Task: Create a project with template Project Timeline with name TrueNorth with privacy Public and in the team Recorders . Create three sections in the project as To-Do, Doing and Done.
Action: Mouse moved to (60, 55)
Screenshot: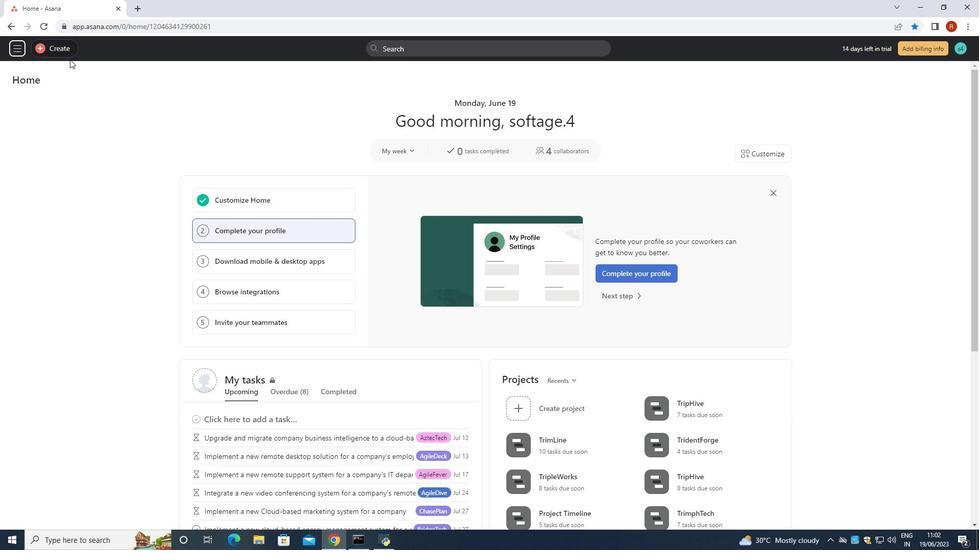 
Action: Mouse pressed left at (60, 55)
Screenshot: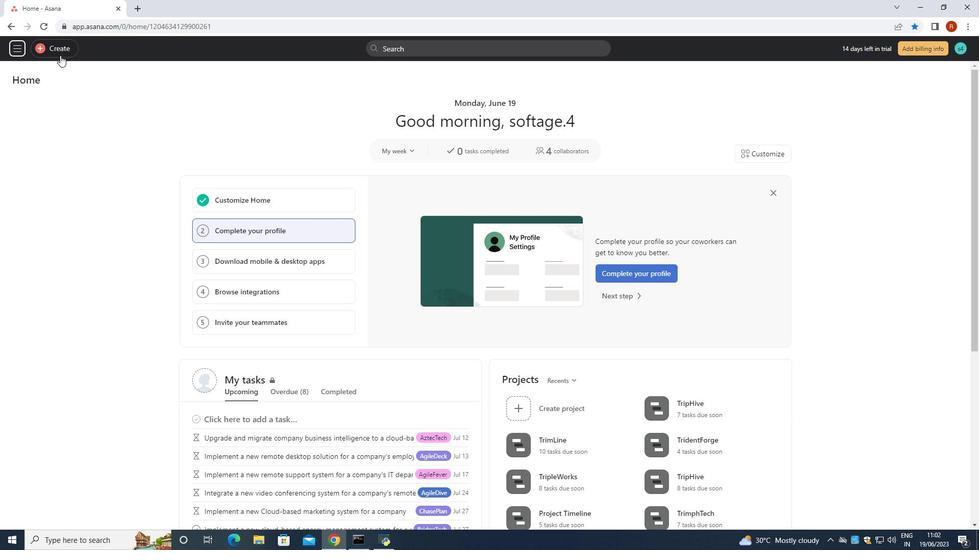
Action: Mouse moved to (116, 69)
Screenshot: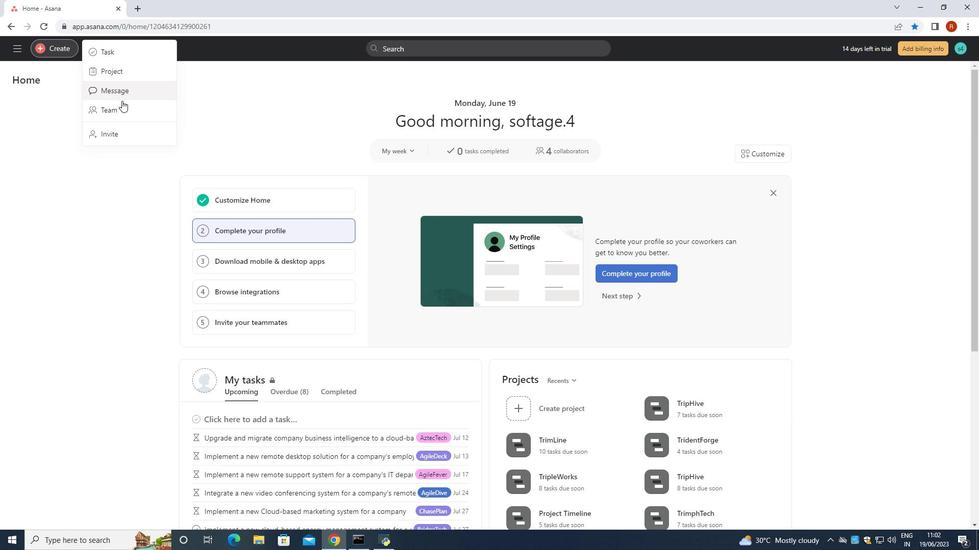 
Action: Mouse pressed left at (116, 69)
Screenshot: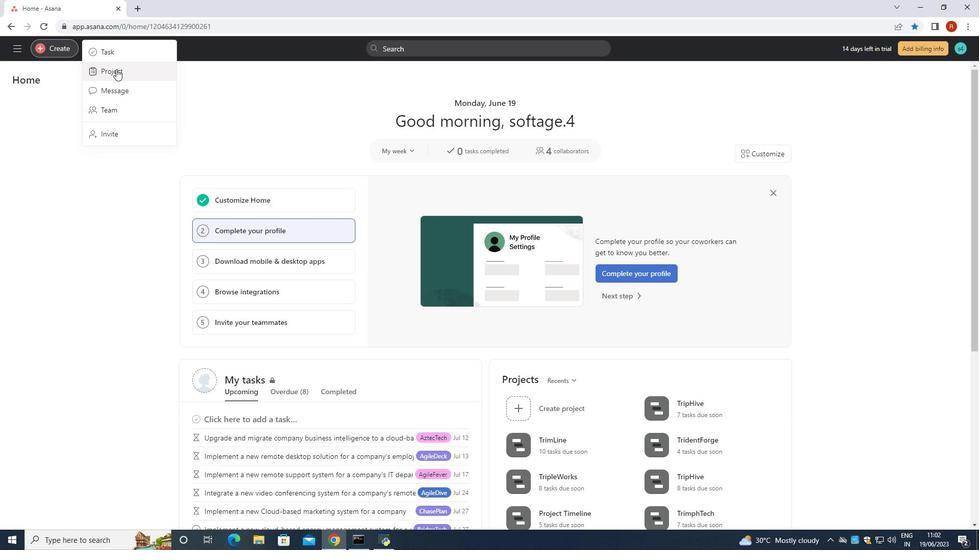 
Action: Mouse moved to (506, 285)
Screenshot: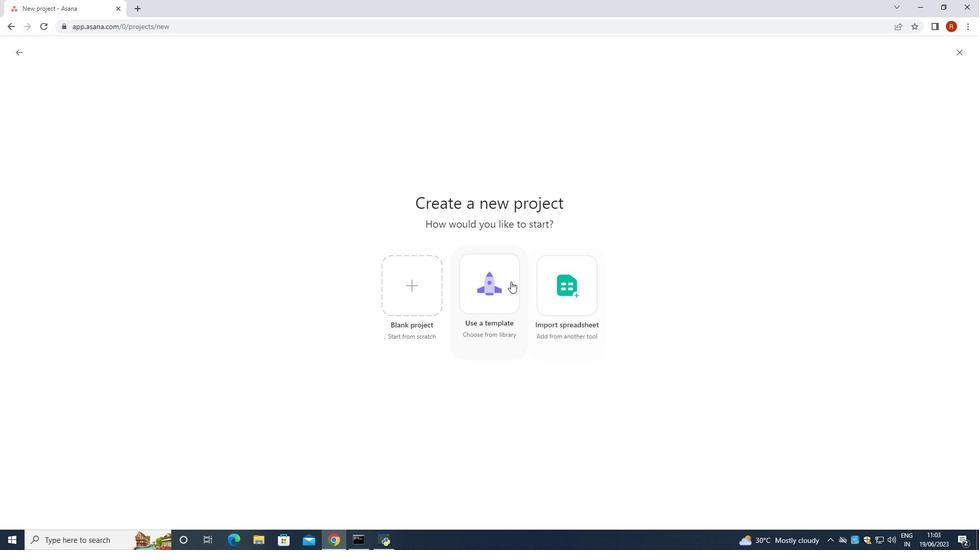 
Action: Mouse pressed left at (506, 285)
Screenshot: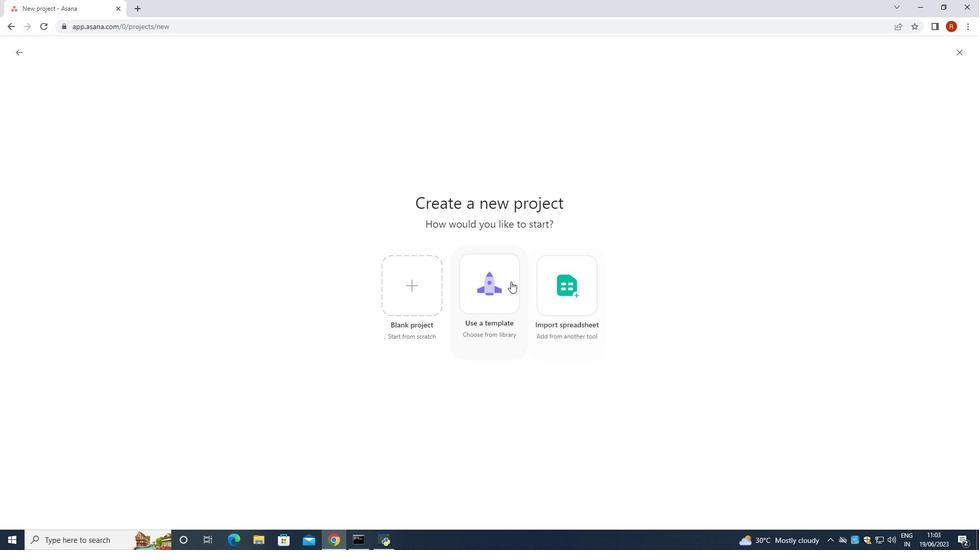 
Action: Mouse moved to (88, 281)
Screenshot: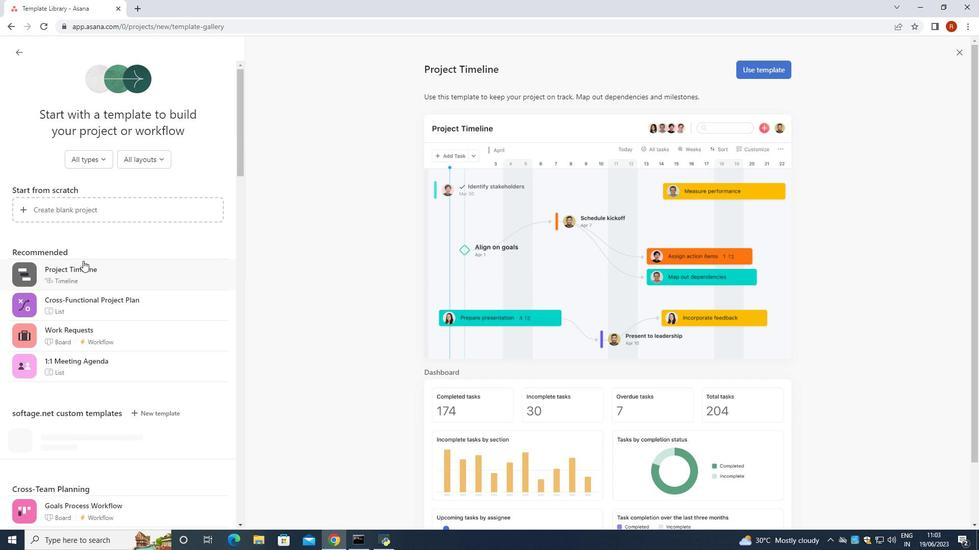 
Action: Mouse pressed left at (88, 281)
Screenshot: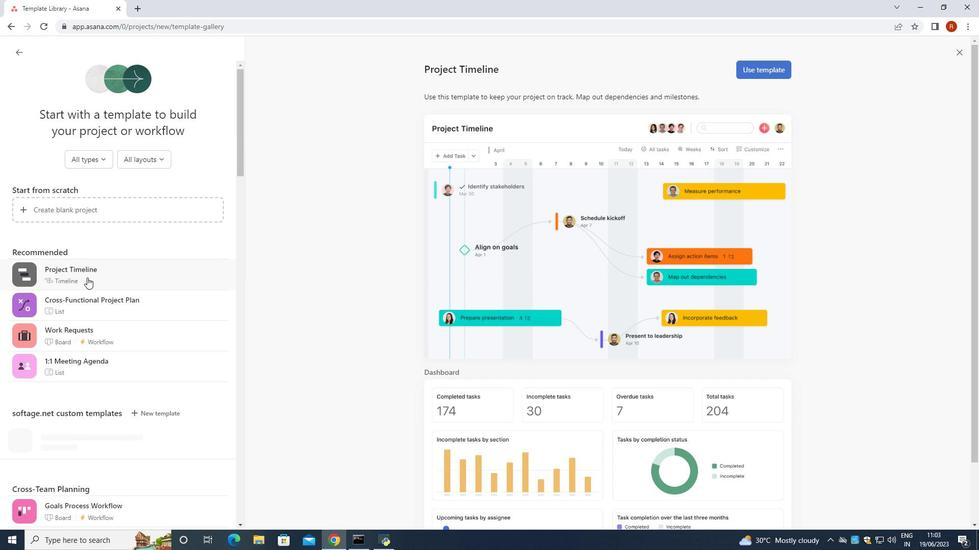 
Action: Mouse moved to (753, 72)
Screenshot: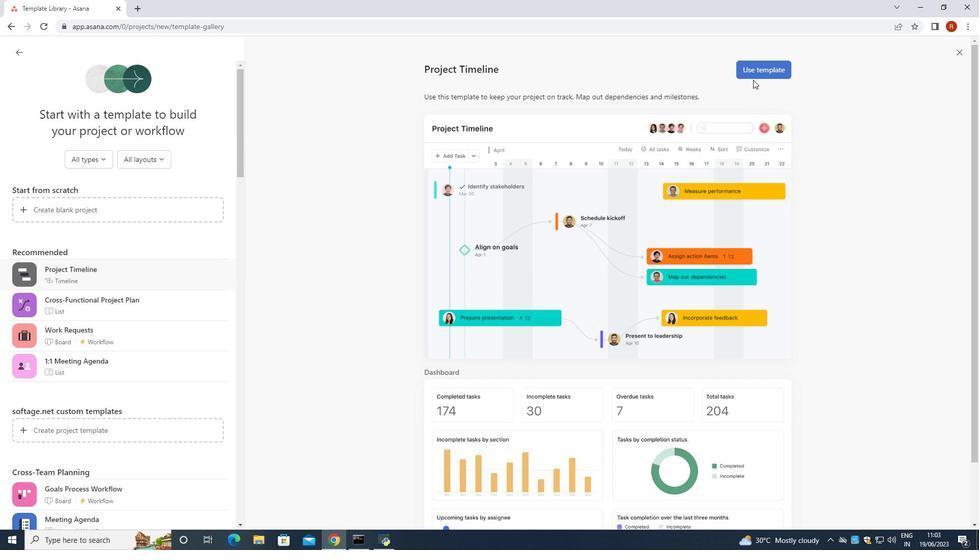 
Action: Mouse pressed left at (753, 72)
Screenshot: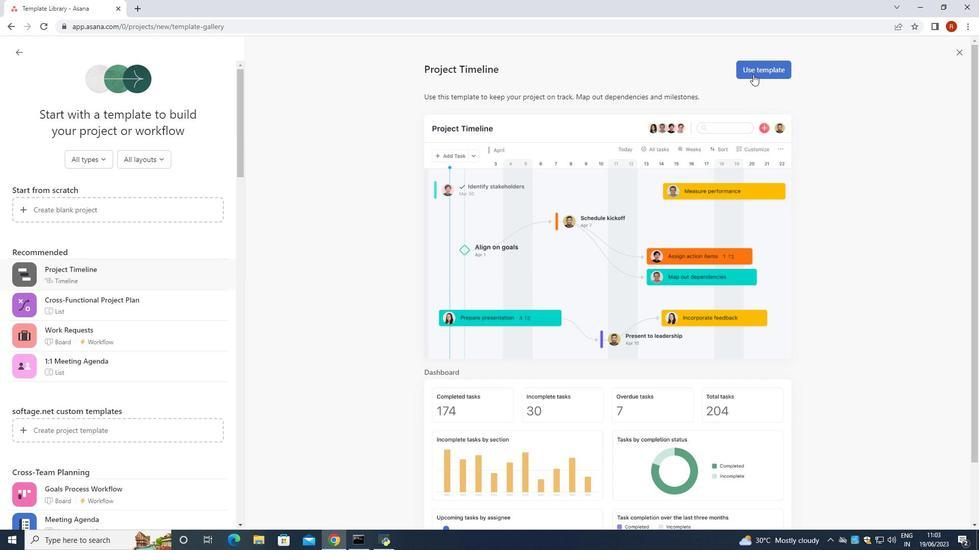 
Action: Mouse moved to (753, 72)
Screenshot: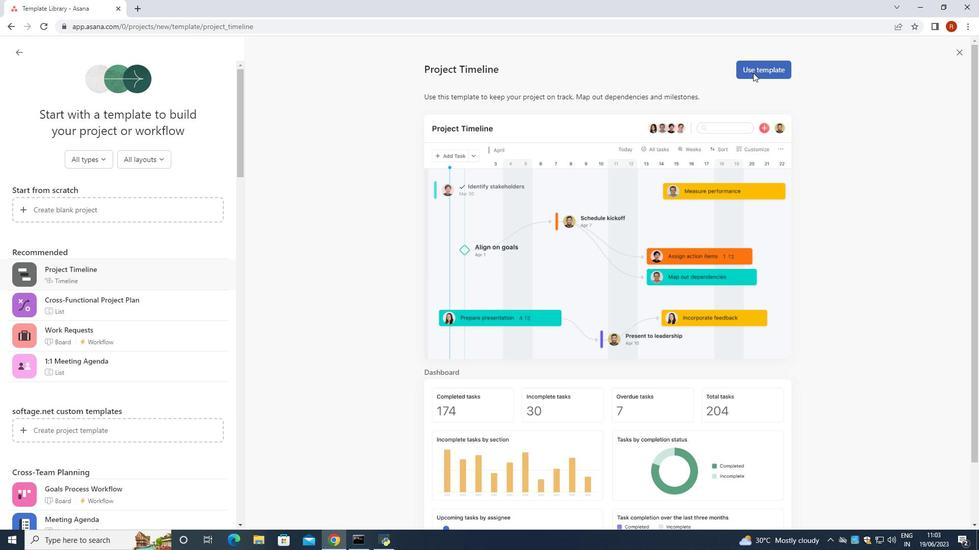 
Action: Key pressed <Key.backspace><Key.shift>True<Key.shift>North
Screenshot: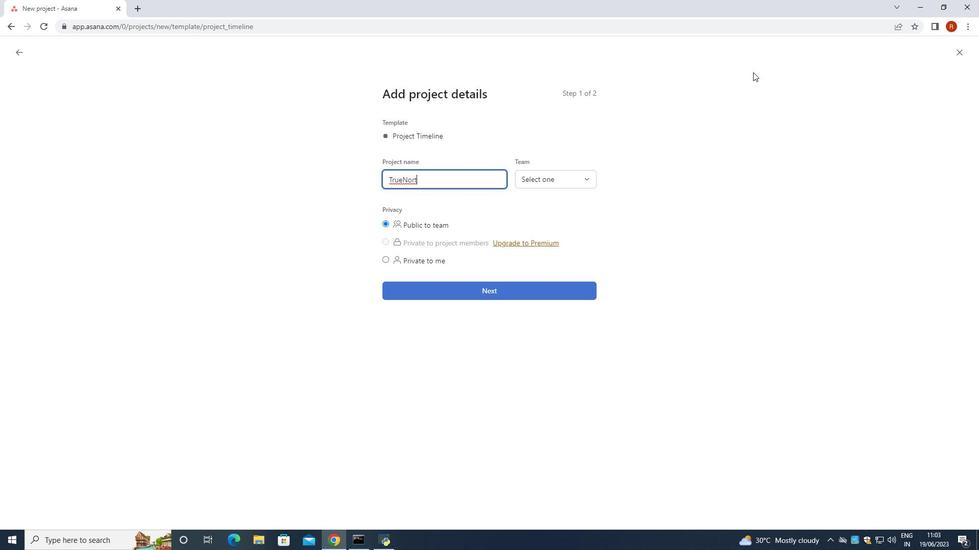 
Action: Mouse moved to (431, 221)
Screenshot: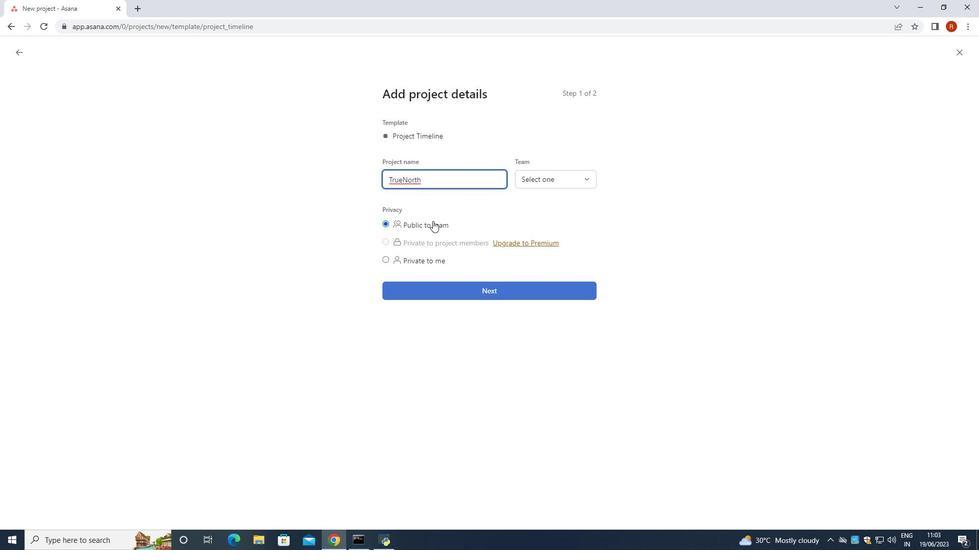 
Action: Mouse pressed left at (431, 221)
Screenshot: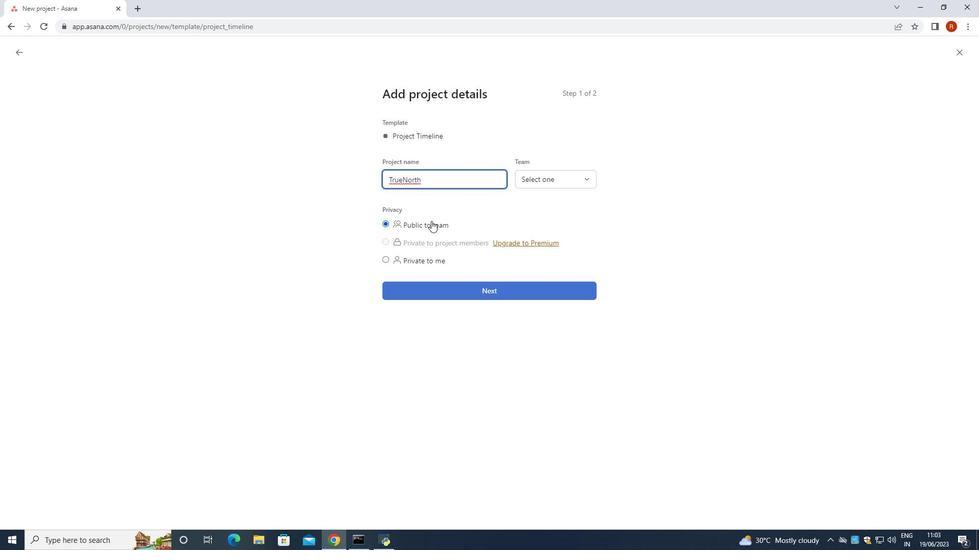 
Action: Mouse moved to (554, 183)
Screenshot: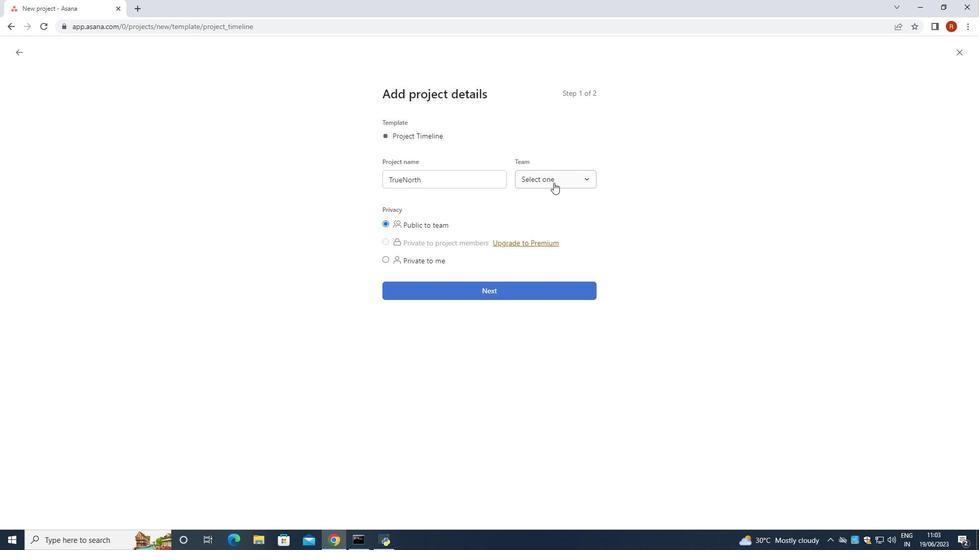 
Action: Mouse pressed left at (554, 183)
Screenshot: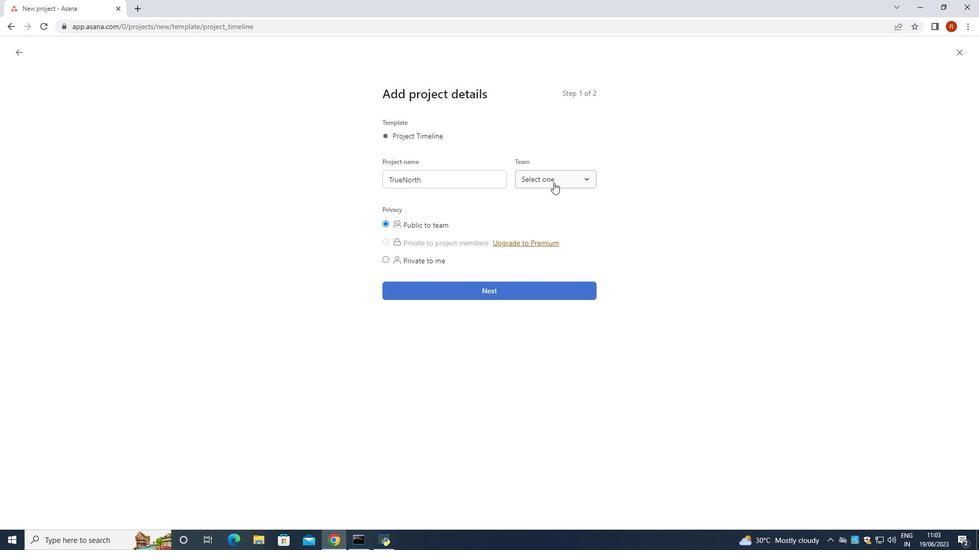 
Action: Mouse moved to (558, 238)
Screenshot: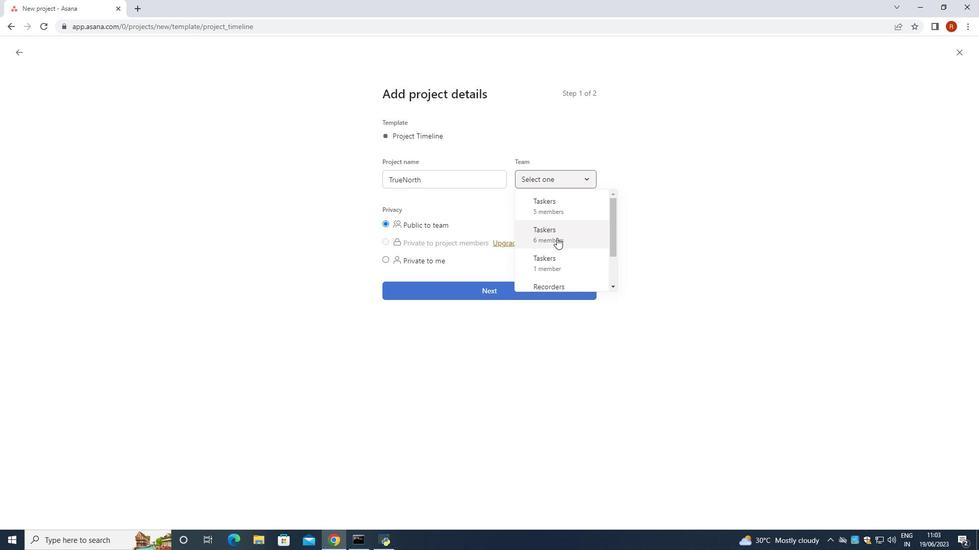 
Action: Mouse scrolled (558, 238) with delta (0, 0)
Screenshot: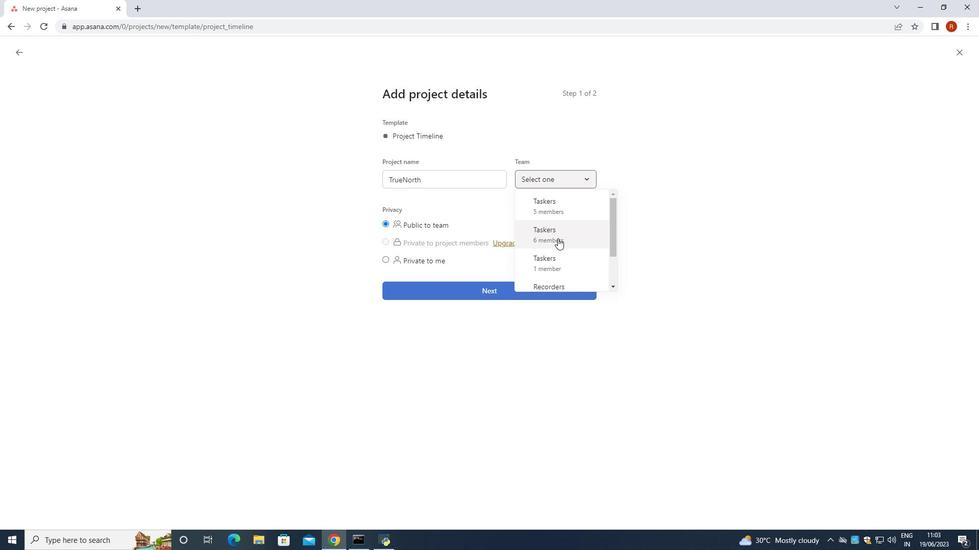 
Action: Mouse scrolled (558, 238) with delta (0, 0)
Screenshot: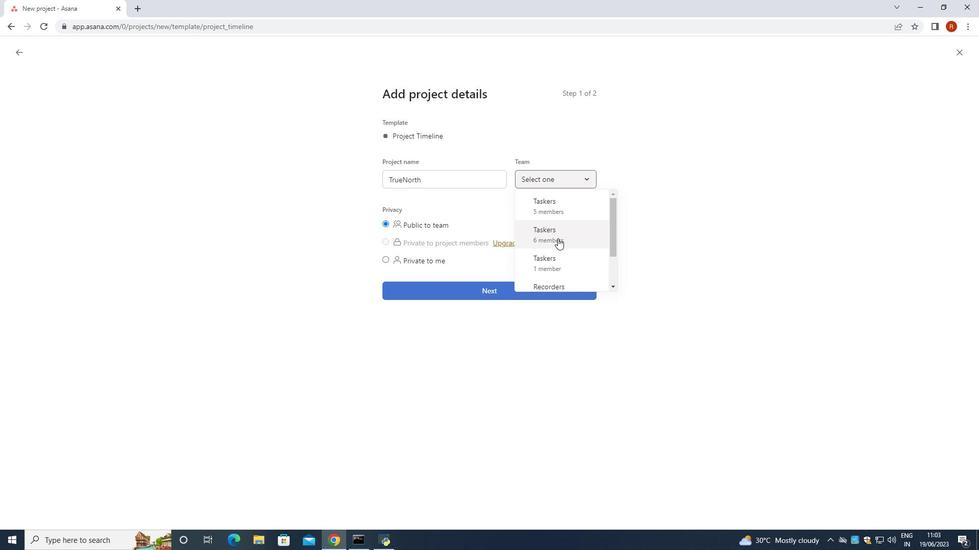 
Action: Mouse pressed left at (558, 238)
Screenshot: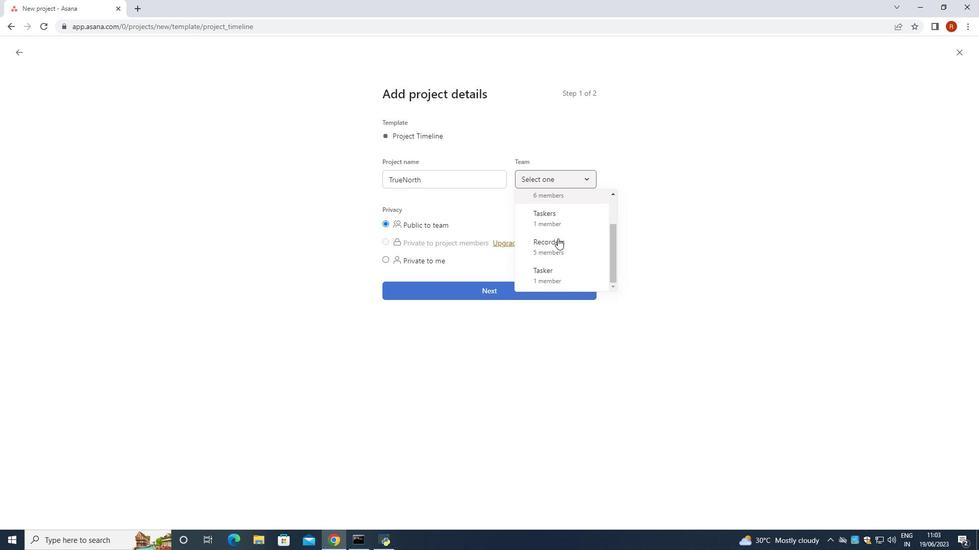 
Action: Mouse moved to (527, 269)
Screenshot: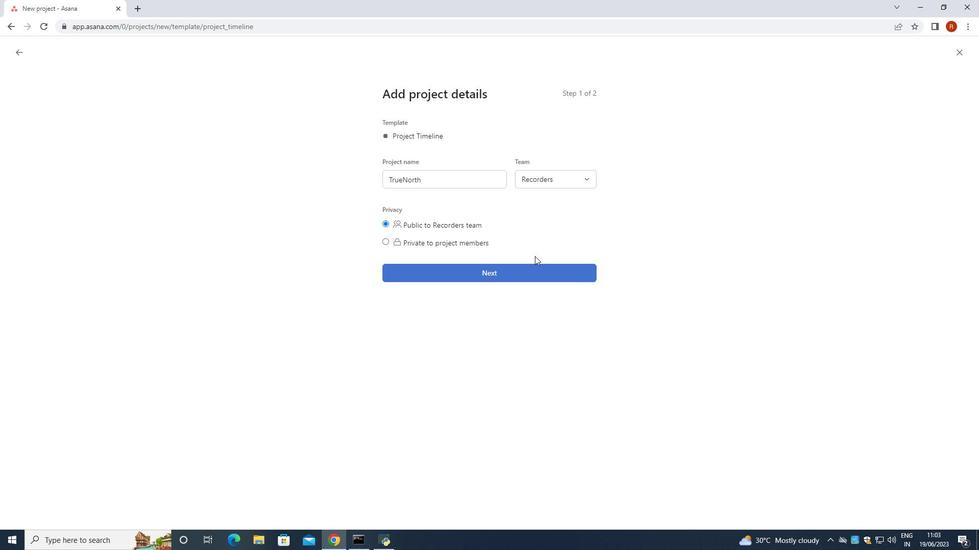
Action: Mouse pressed left at (527, 269)
Screenshot: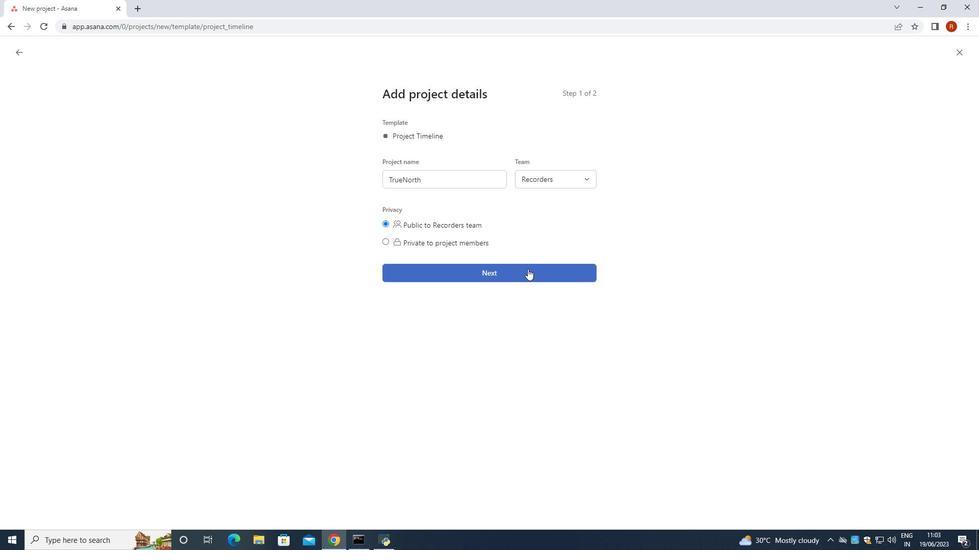 
Action: Mouse moved to (534, 304)
Screenshot: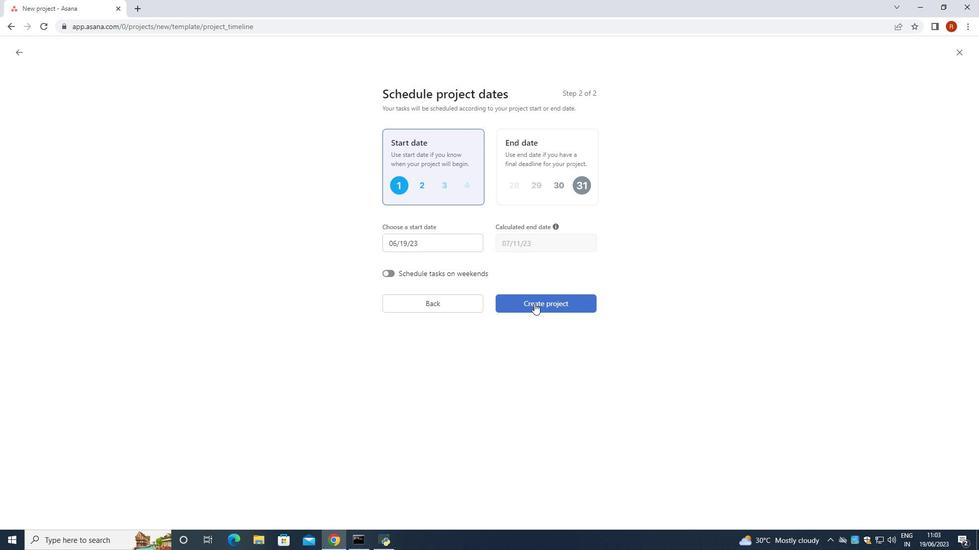 
Action: Mouse pressed left at (534, 304)
Screenshot: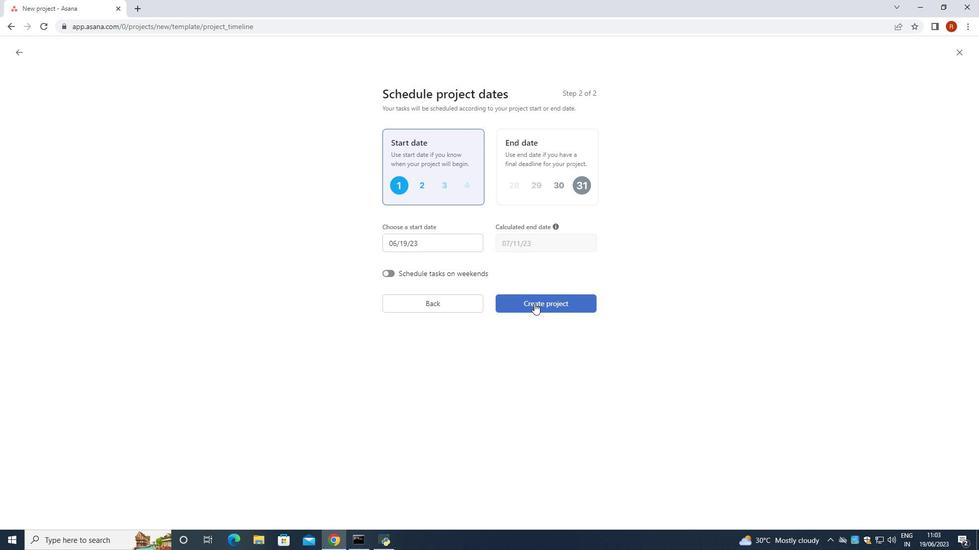 
Action: Mouse moved to (117, 464)
Screenshot: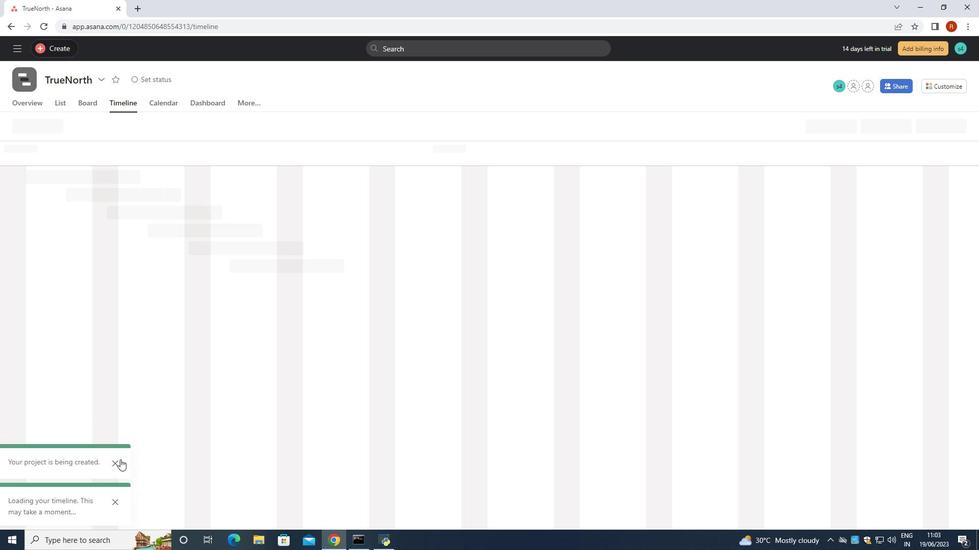 
Action: Mouse pressed left at (117, 464)
Screenshot: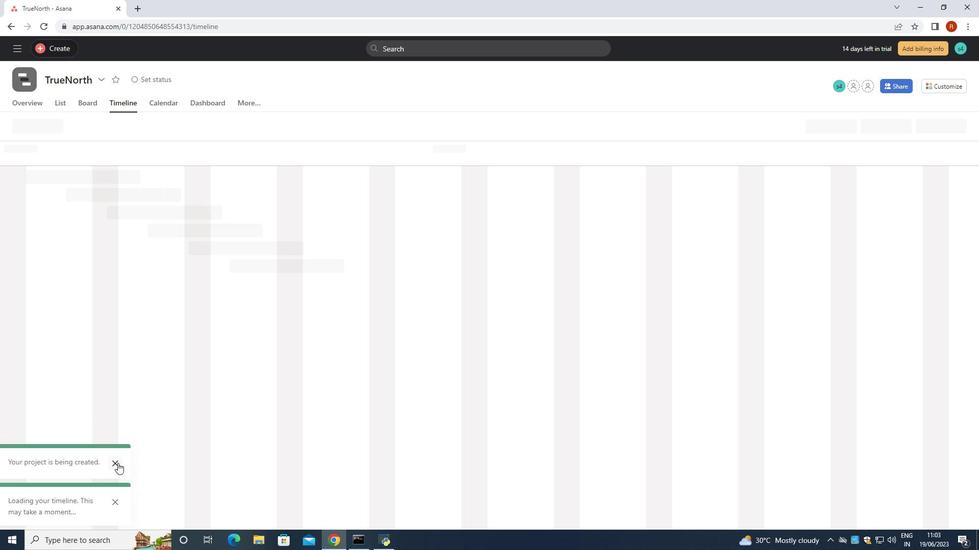
Action: Mouse moved to (115, 505)
Screenshot: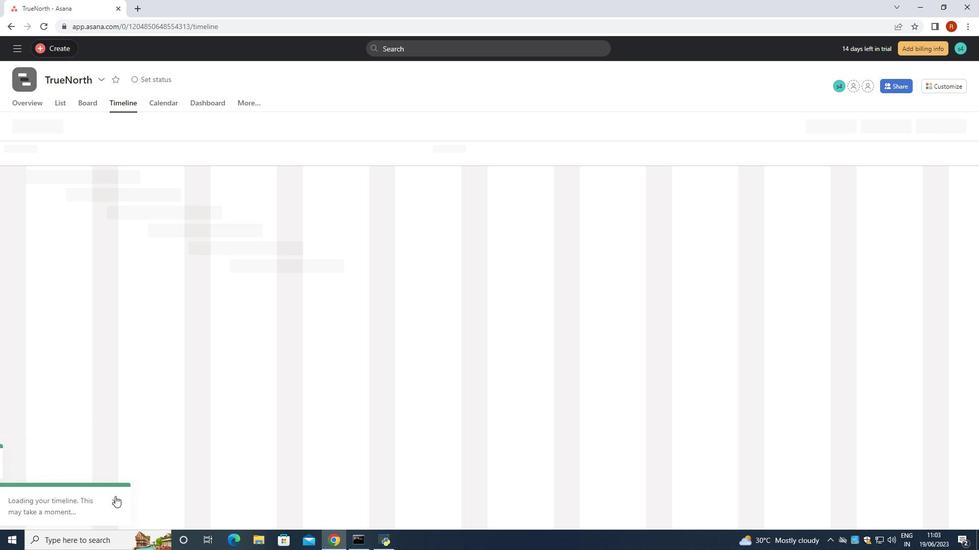 
Action: Mouse pressed left at (115, 505)
Screenshot: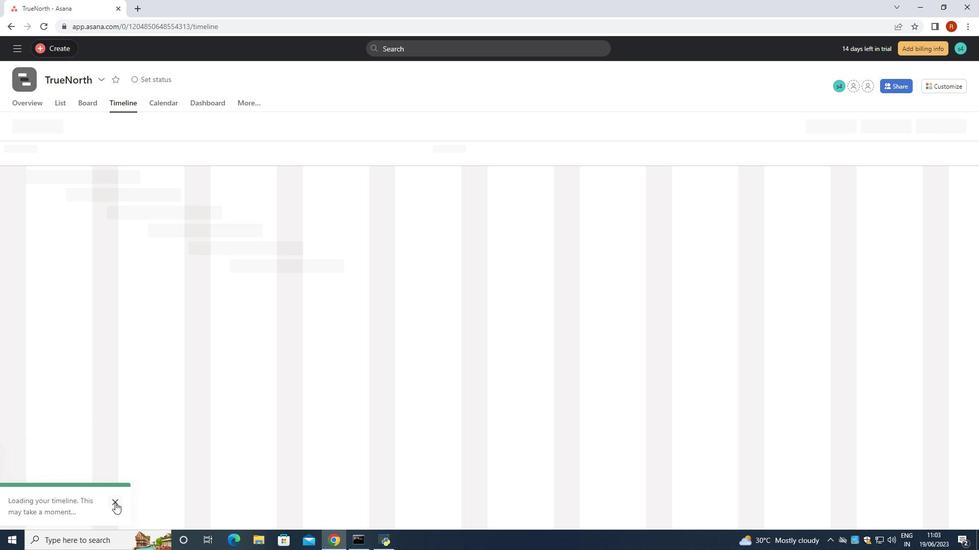 
Action: Mouse moved to (122, 412)
Screenshot: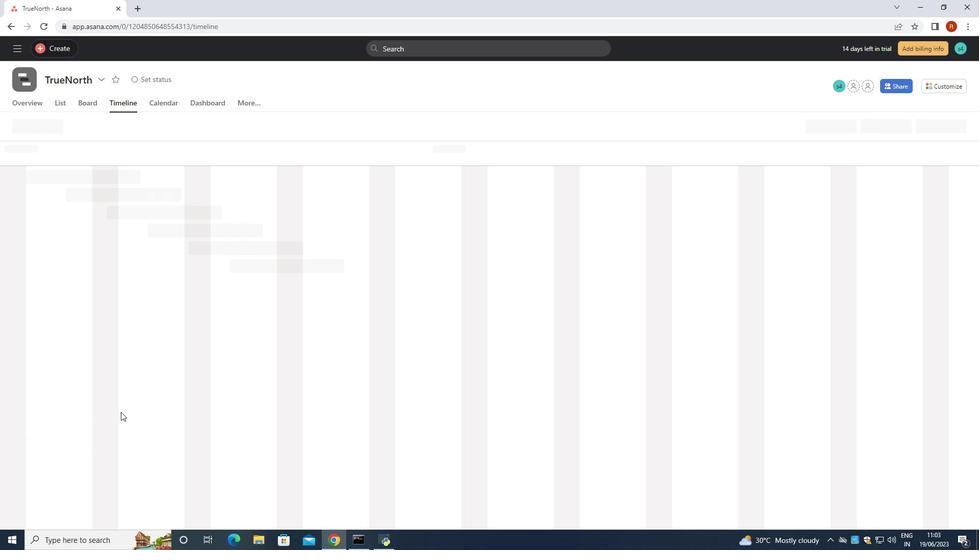 
Action: Mouse scrolled (122, 412) with delta (0, 0)
Screenshot: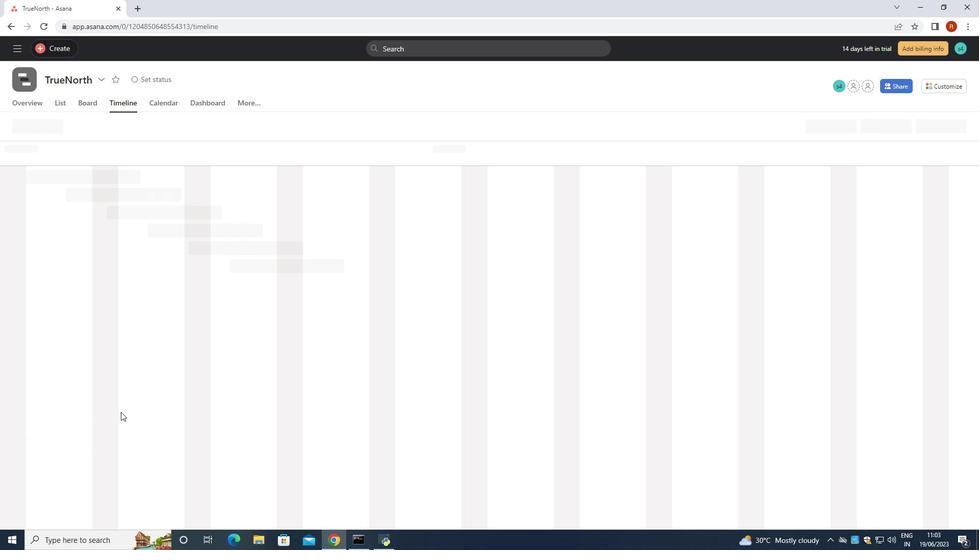 
Action: Mouse moved to (124, 97)
Screenshot: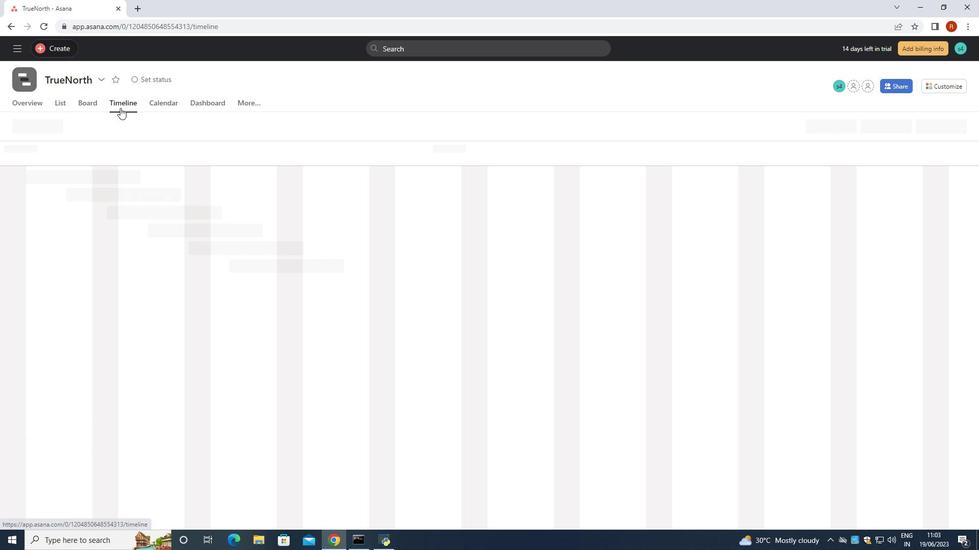 
Action: Mouse pressed left at (124, 97)
Screenshot: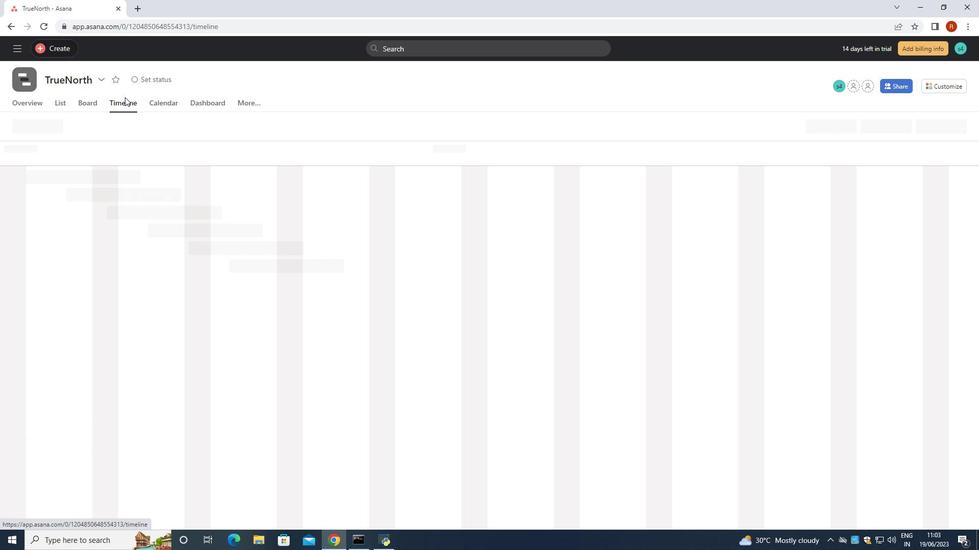 
Action: Mouse moved to (124, 102)
Screenshot: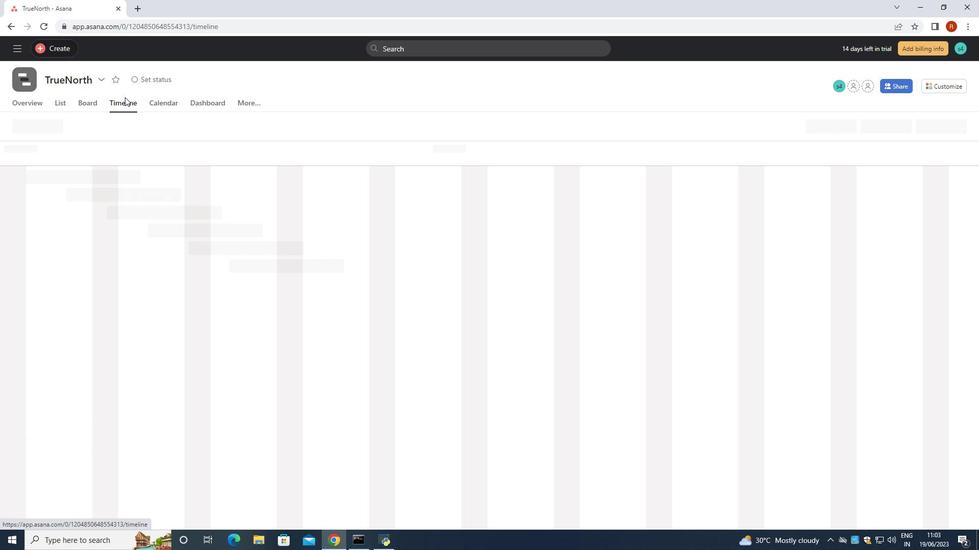 
Action: Mouse pressed left at (124, 102)
Screenshot: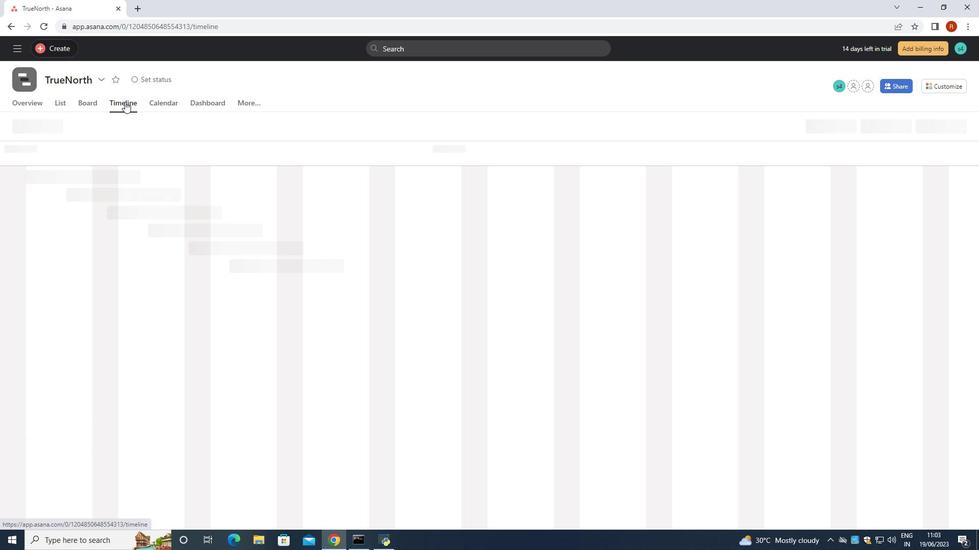 
Action: Mouse moved to (44, 348)
Screenshot: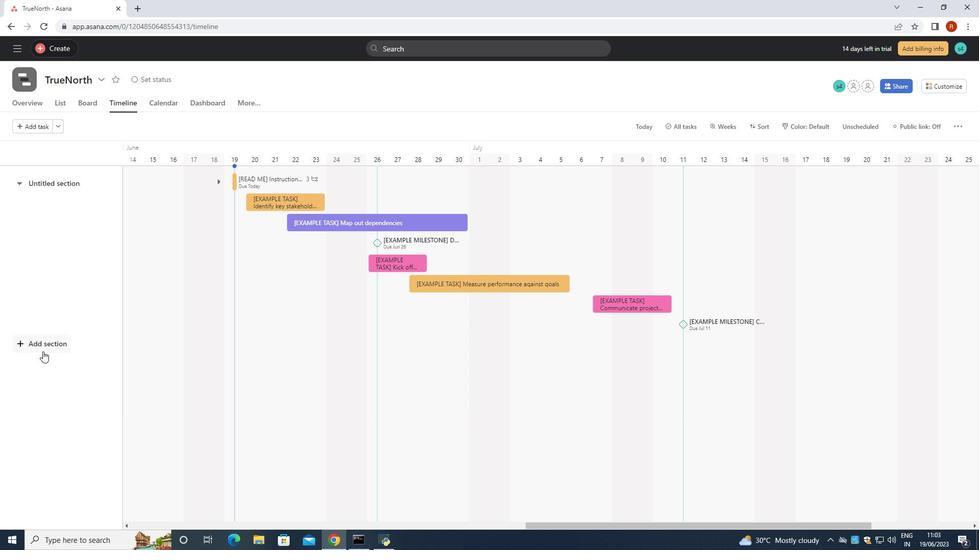 
Action: Mouse pressed left at (44, 348)
Screenshot: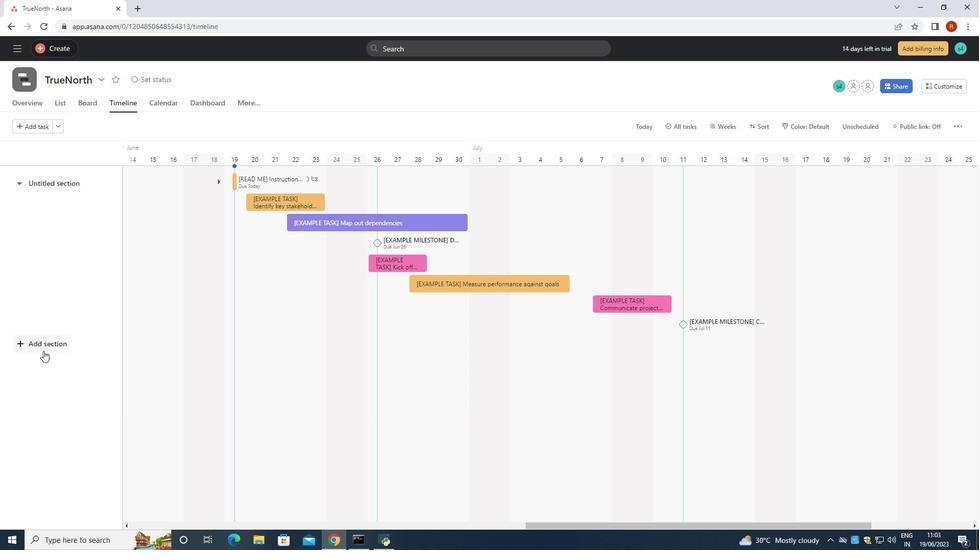 
Action: Key pressed <Key.shift>To-<Key.shift>Do
Screenshot: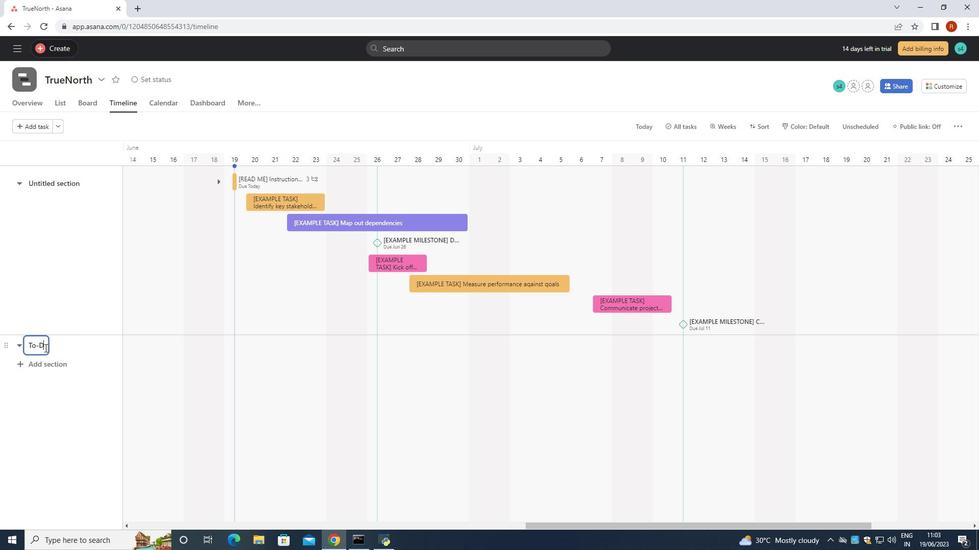 
Action: Mouse moved to (47, 367)
Screenshot: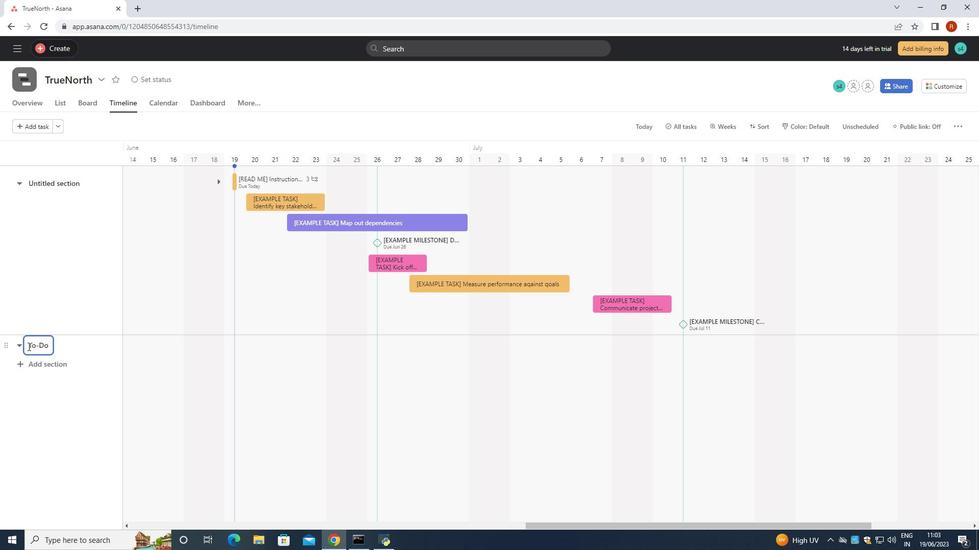 
Action: Mouse pressed left at (47, 367)
Screenshot: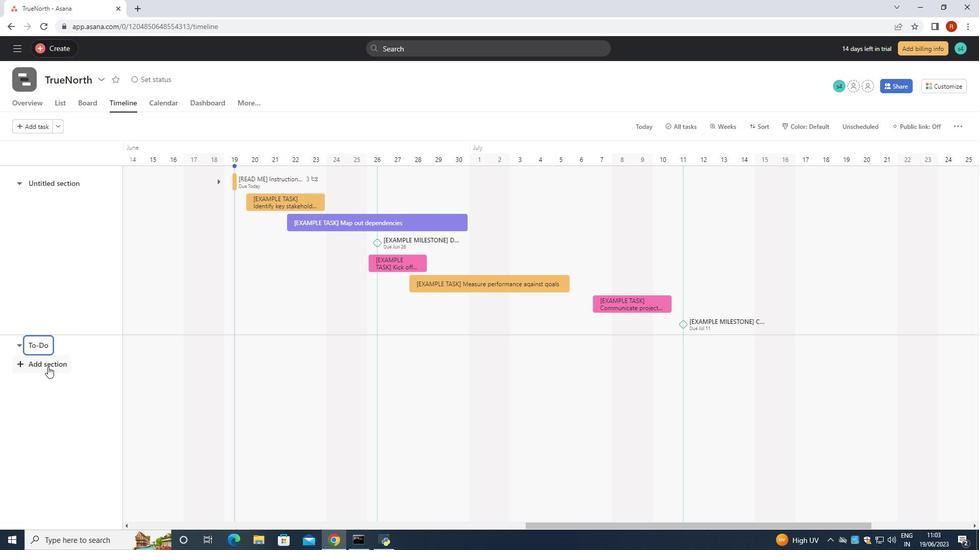 
Action: Key pressed <Key.shift>Doing
Screenshot: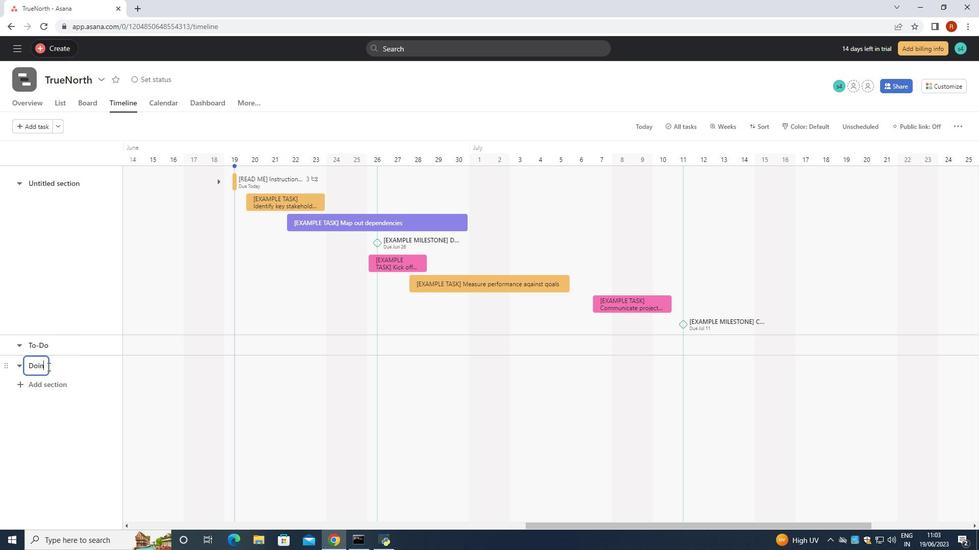 
Action: Mouse moved to (59, 382)
Screenshot: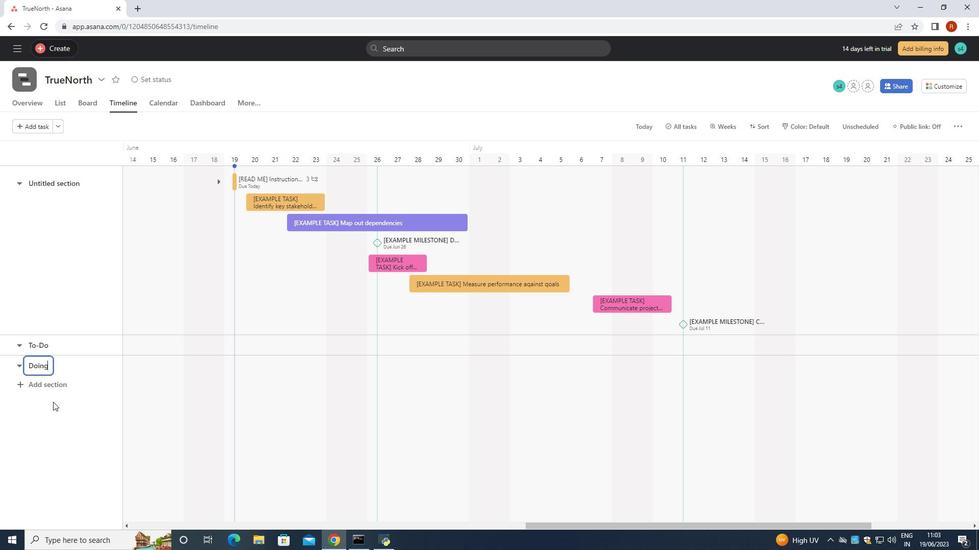 
Action: Mouse pressed left at (59, 382)
Screenshot: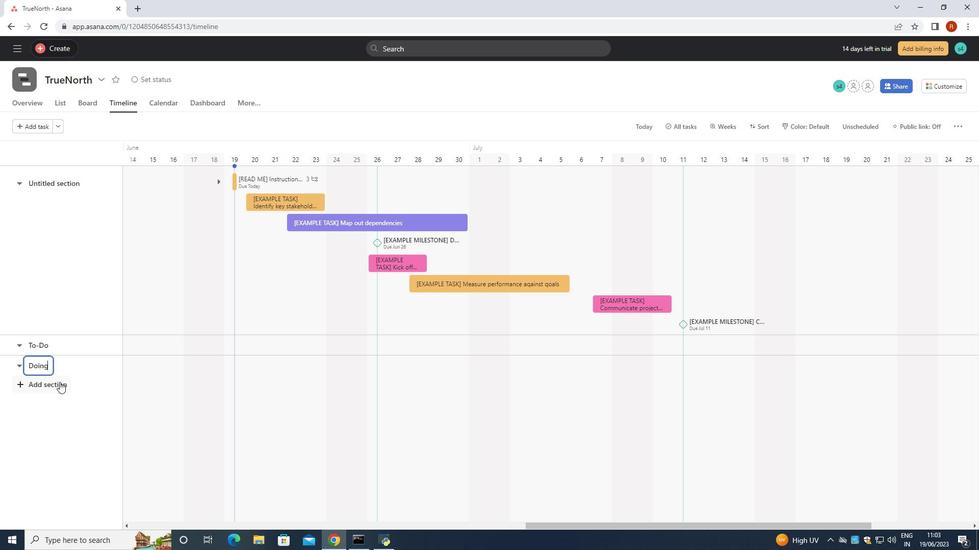 
Action: Key pressed <Key.shift>Done
Screenshot: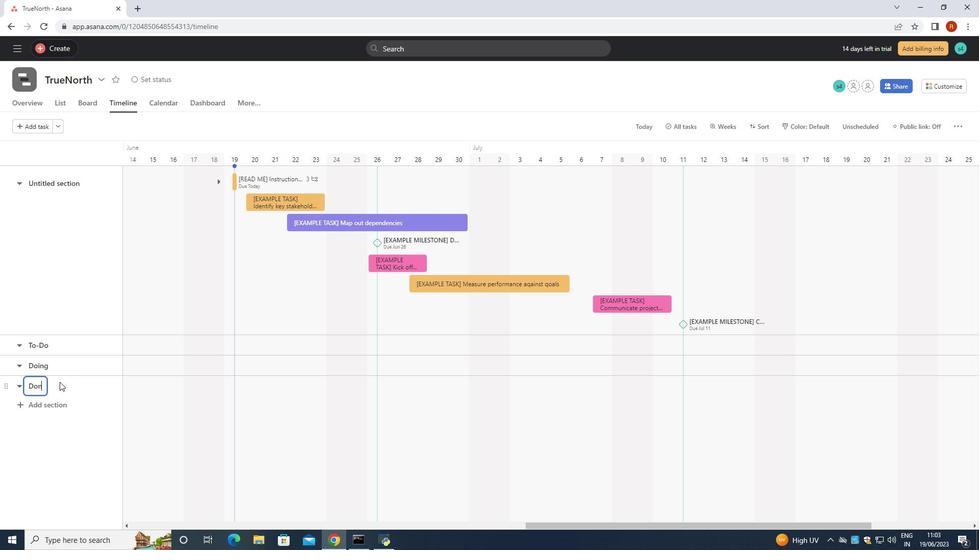 
